 Task: Report abuse to  page of Bank of America
Action: Mouse moved to (398, 426)
Screenshot: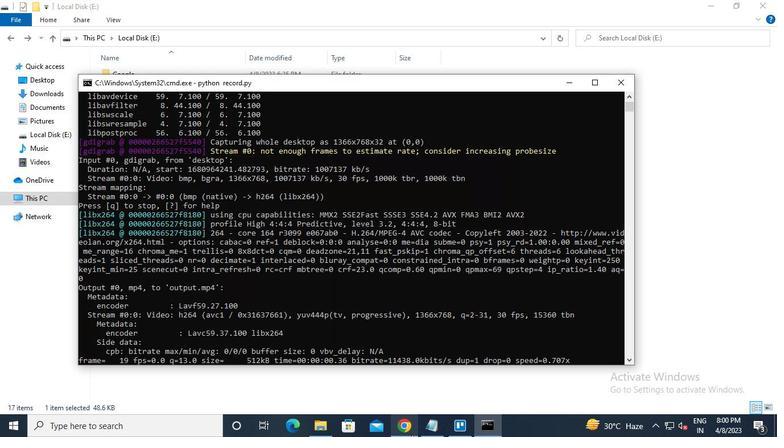 
Action: Mouse pressed left at (398, 426)
Screenshot: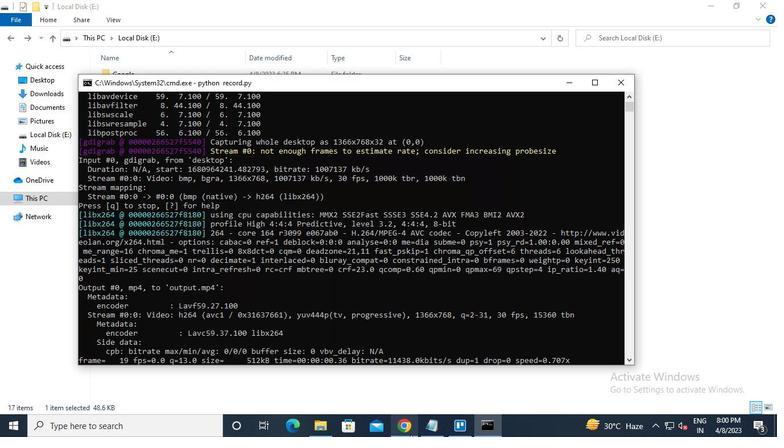 
Action: Mouse moved to (191, 70)
Screenshot: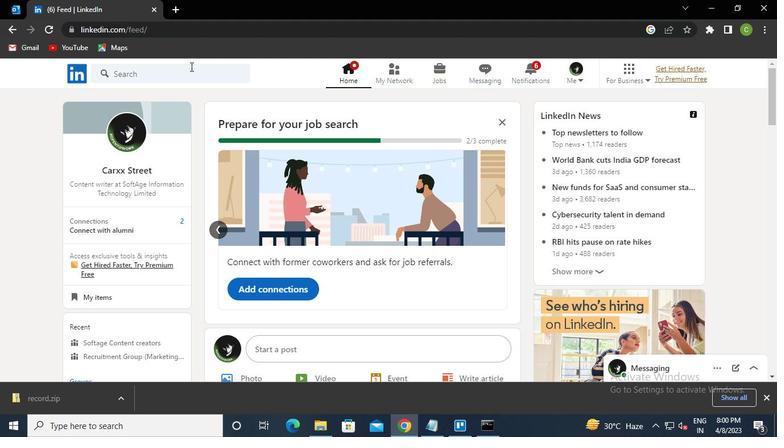 
Action: Mouse pressed left at (191, 70)
Screenshot: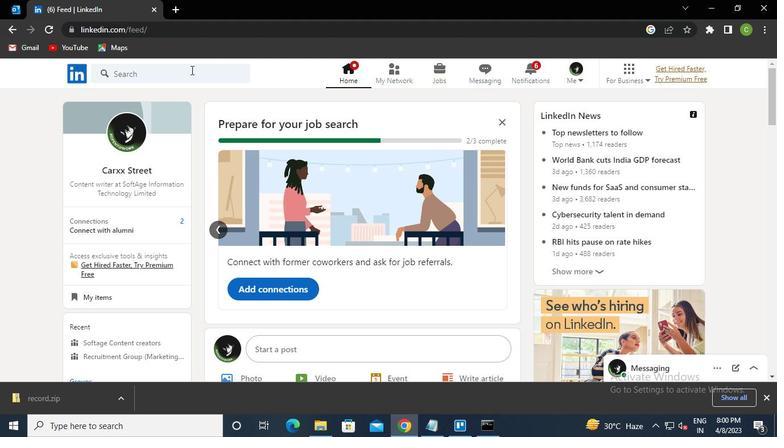 
Action: Keyboard b
Screenshot: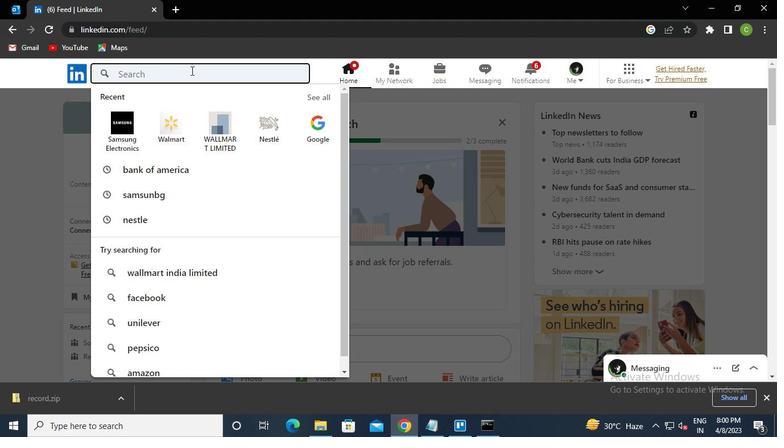 
Action: Keyboard a
Screenshot: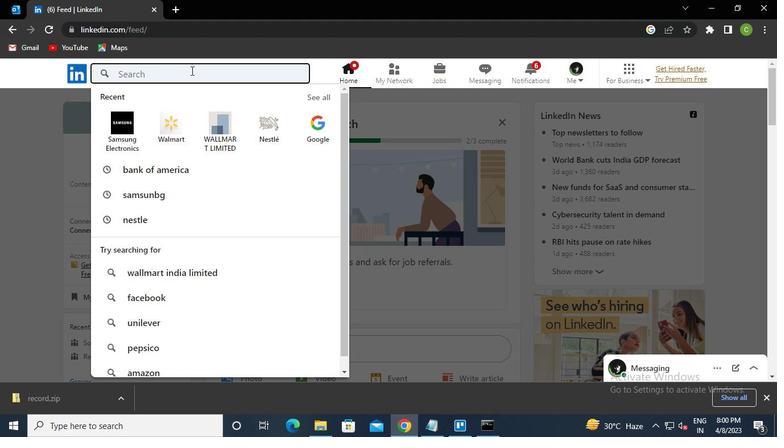 
Action: Keyboard n
Screenshot: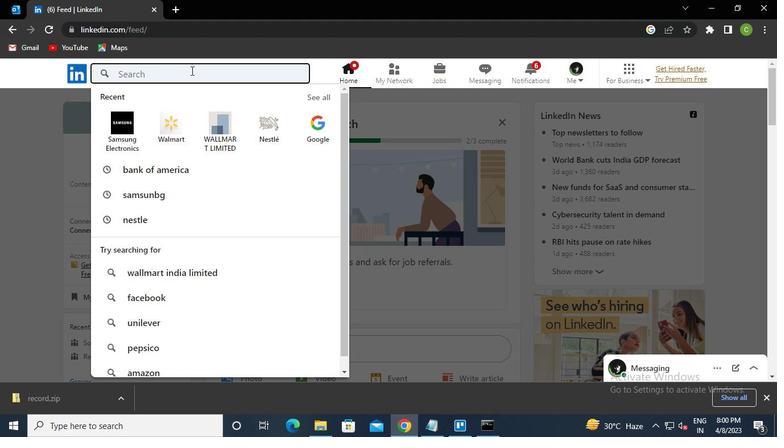 
Action: Keyboard k
Screenshot: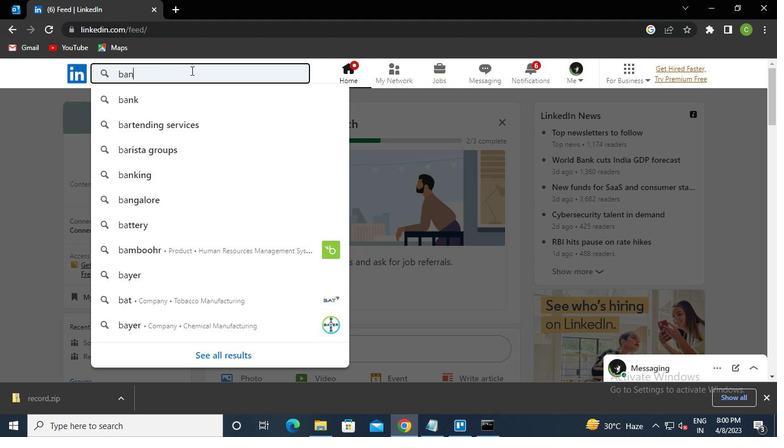 
Action: Keyboard Key.space
Screenshot: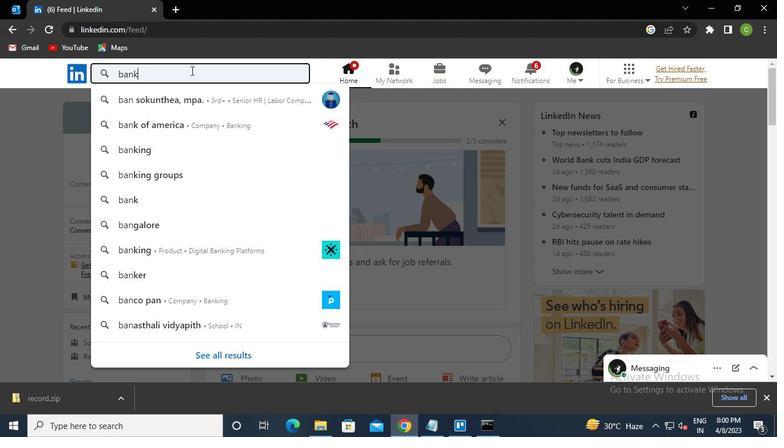 
Action: Keyboard Key.down
Screenshot: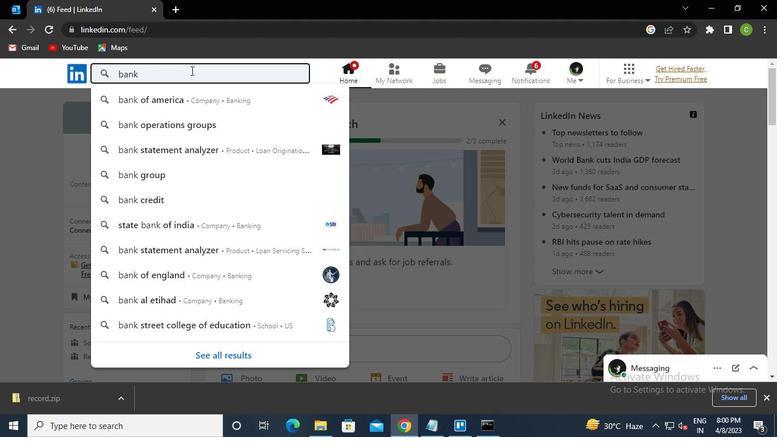 
Action: Keyboard Key.enter
Screenshot: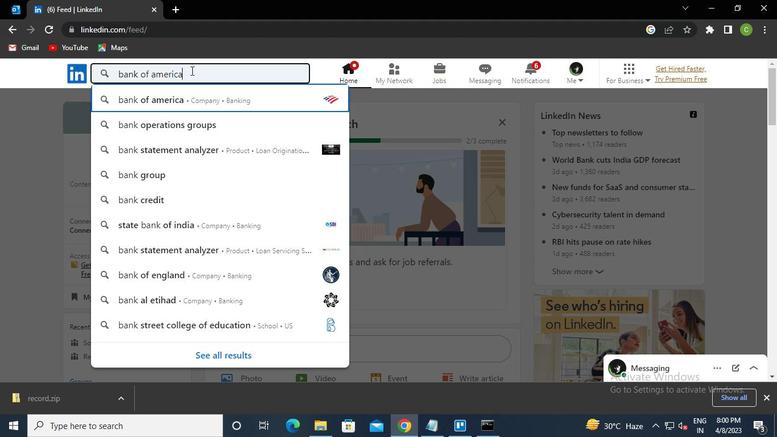 
Action: Mouse moved to (370, 195)
Screenshot: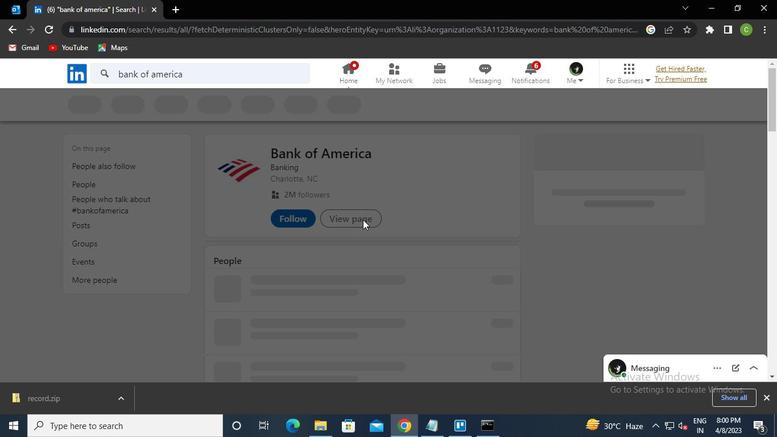 
Action: Mouse pressed left at (370, 195)
Screenshot: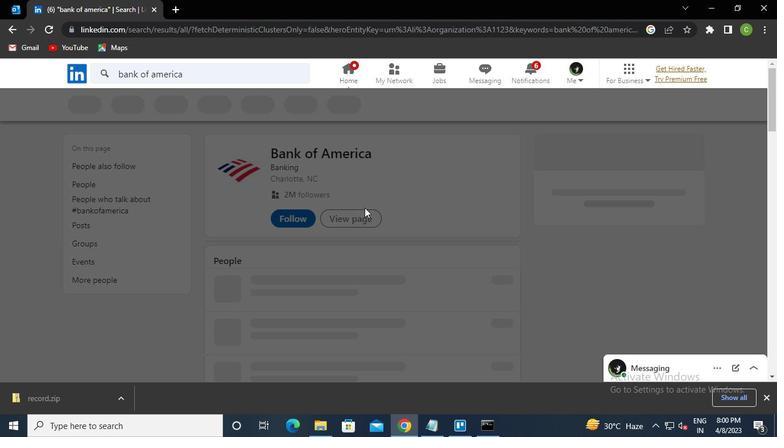 
Action: Mouse moved to (364, 217)
Screenshot: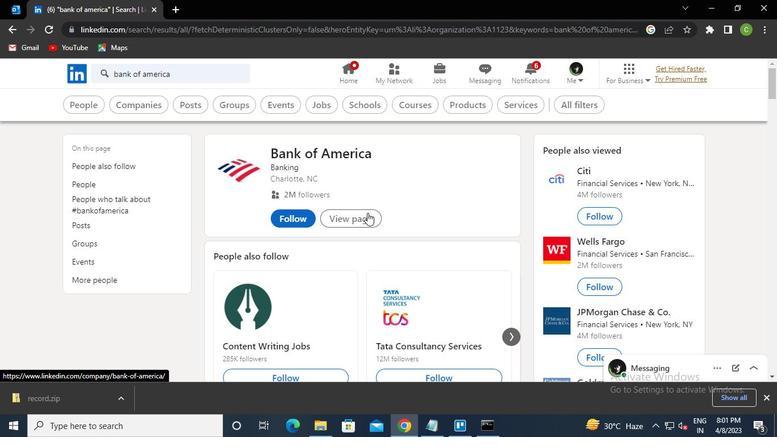 
Action: Mouse pressed left at (364, 217)
Screenshot: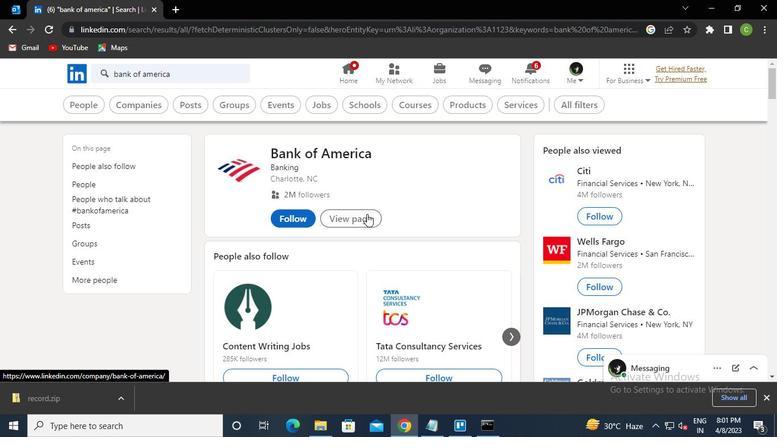 
Action: Mouse moved to (272, 172)
Screenshot: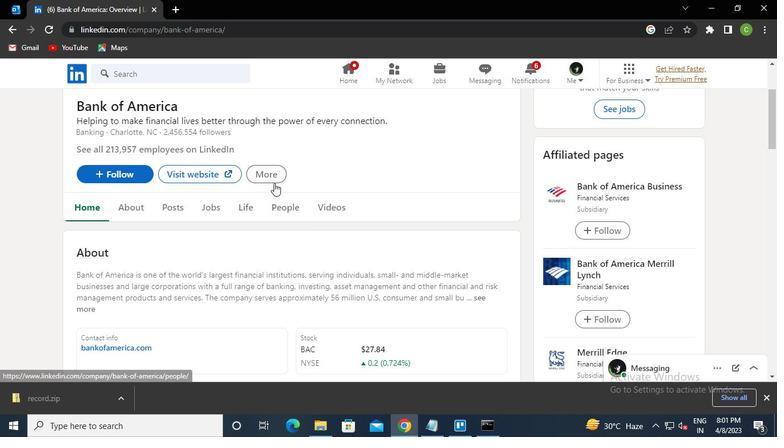 
Action: Mouse pressed left at (272, 172)
Screenshot: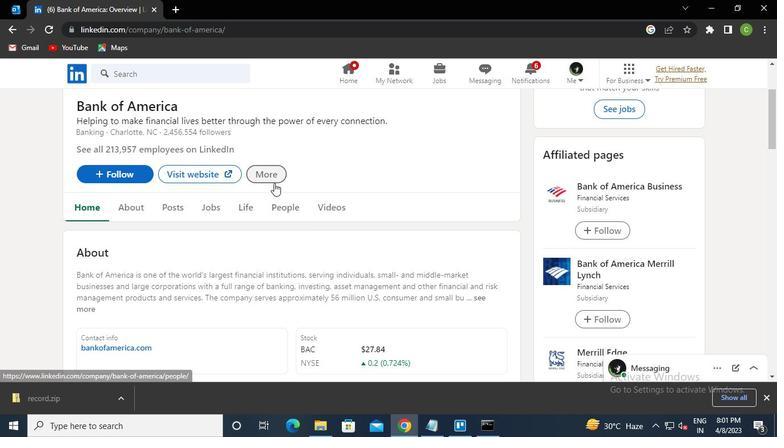 
Action: Mouse moved to (304, 223)
Screenshot: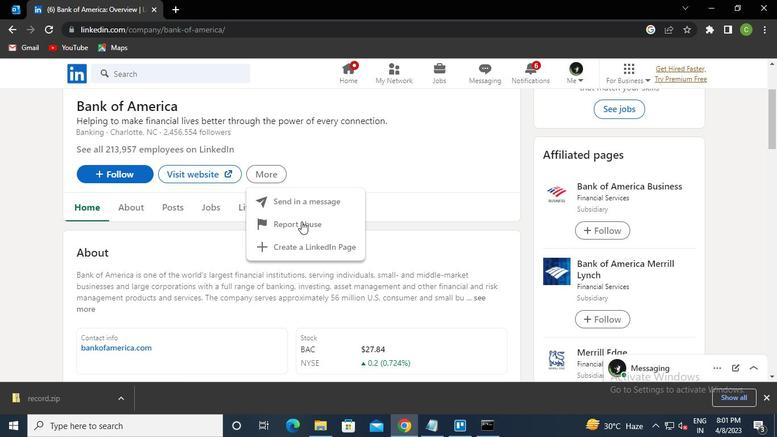
Action: Mouse pressed left at (304, 223)
Screenshot: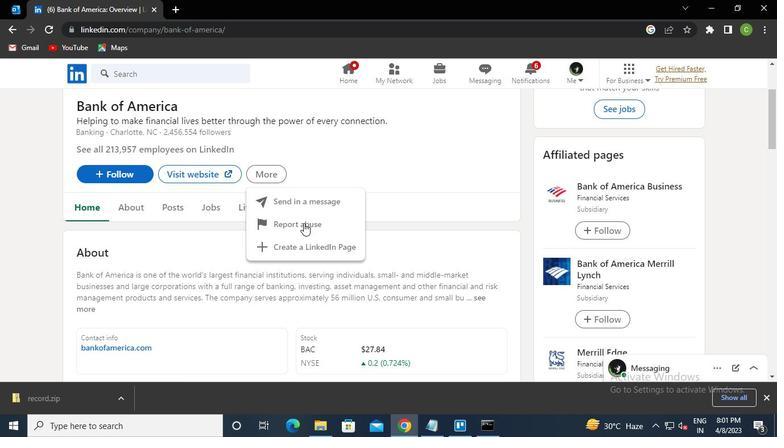 
Action: Mouse moved to (347, 137)
Screenshot: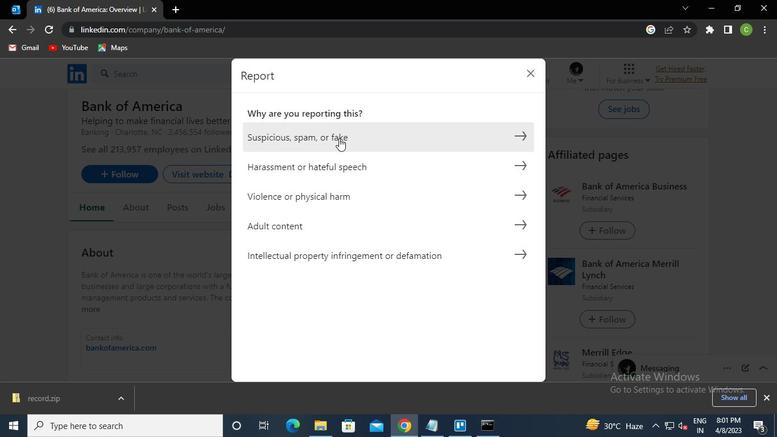 
Action: Mouse pressed left at (347, 137)
Screenshot: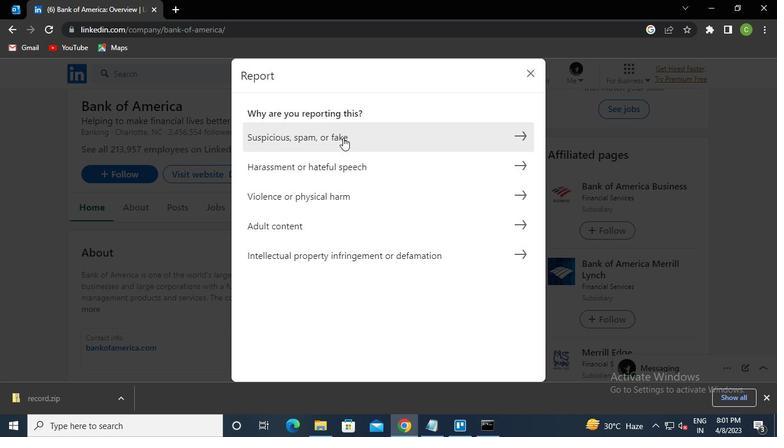 
Action: Mouse moved to (342, 137)
Screenshot: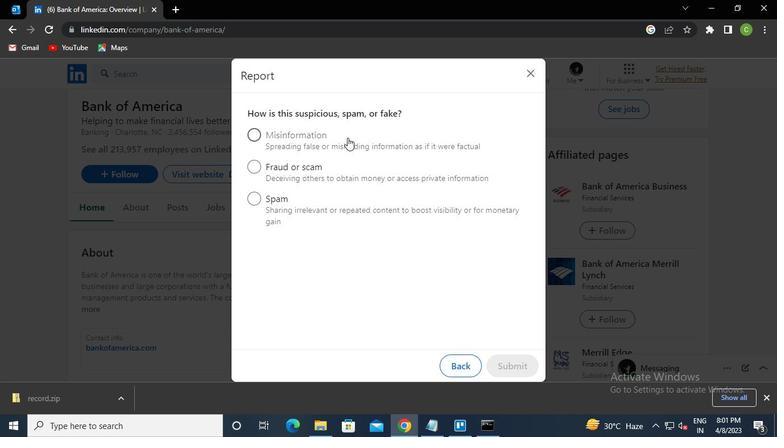 
Action: Mouse pressed left at (342, 137)
Screenshot: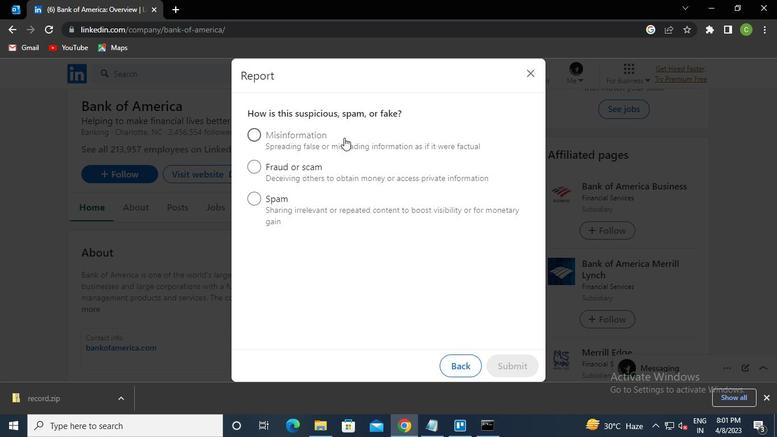 
Action: Mouse moved to (504, 369)
Screenshot: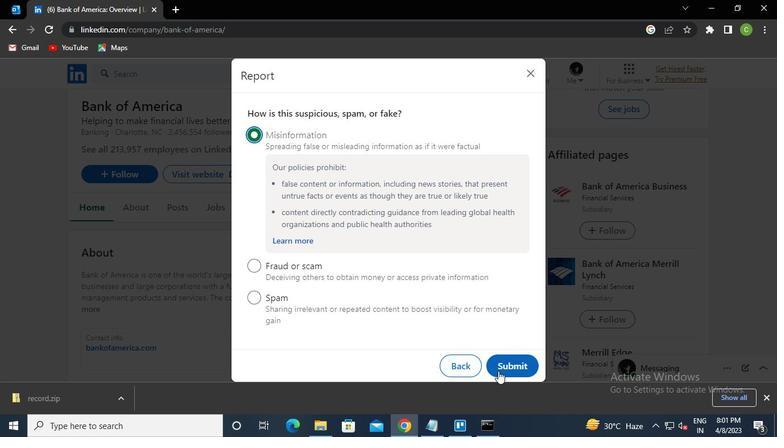 
Action: Mouse pressed left at (504, 369)
Screenshot: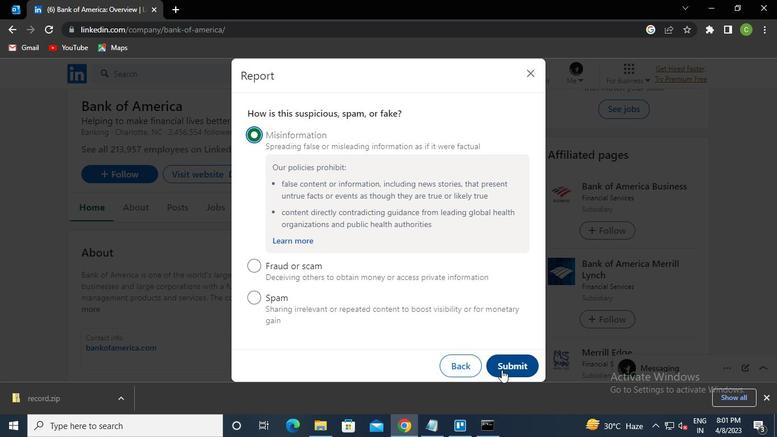
Action: Mouse moved to (289, 173)
Screenshot: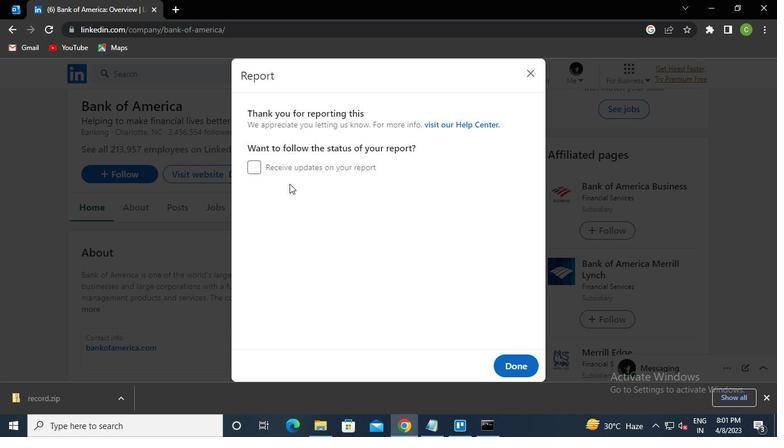 
Action: Mouse pressed left at (289, 173)
Screenshot: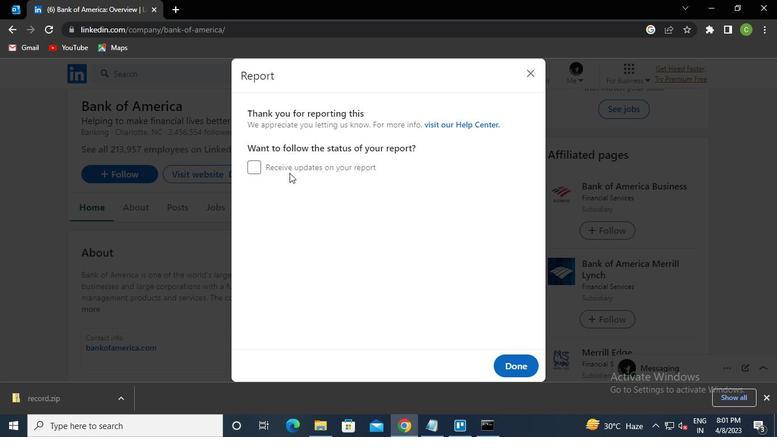 
Action: Mouse moved to (322, 169)
Screenshot: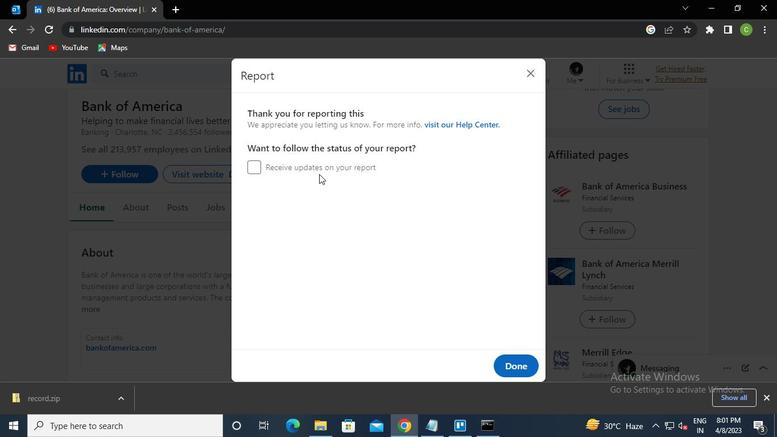 
Action: Mouse pressed left at (322, 169)
Screenshot: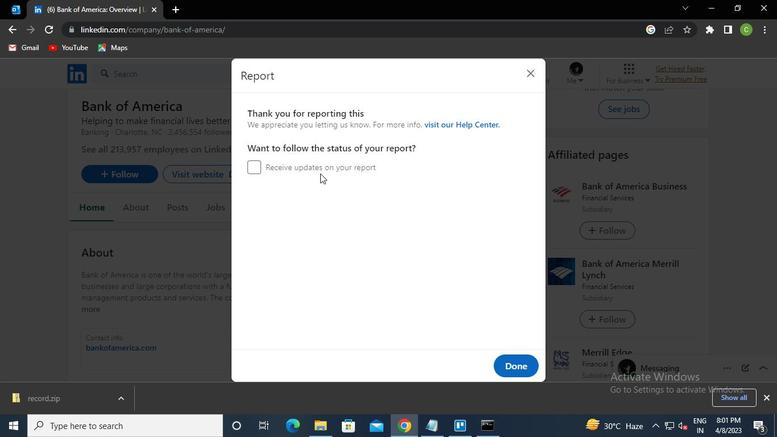 
Action: Mouse moved to (524, 362)
Screenshot: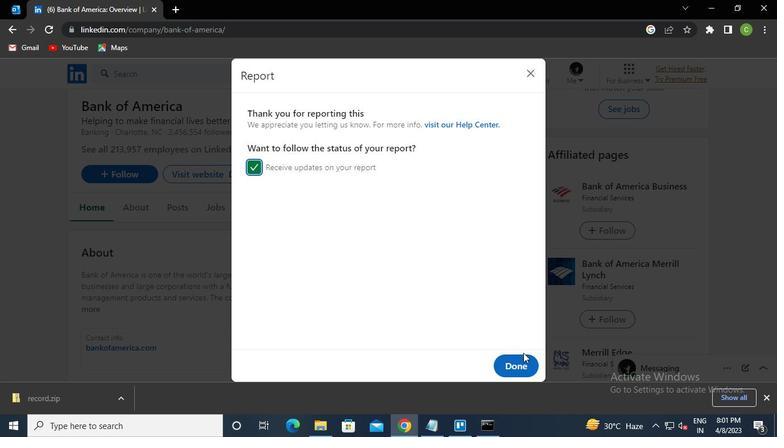 
Action: Mouse pressed left at (524, 362)
Screenshot: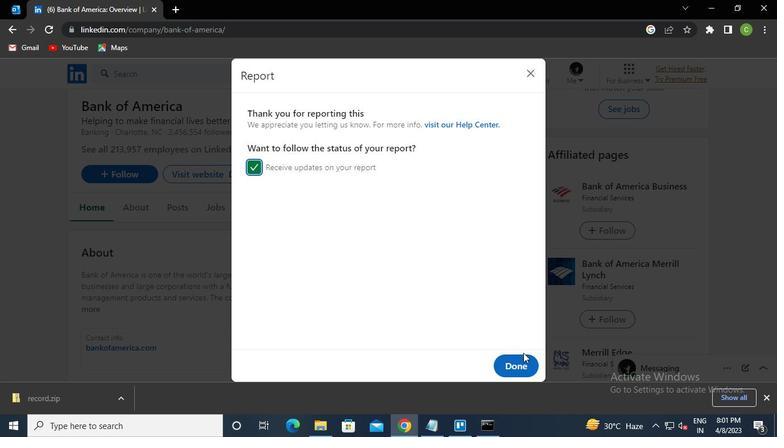 
Action: Mouse moved to (494, 428)
Screenshot: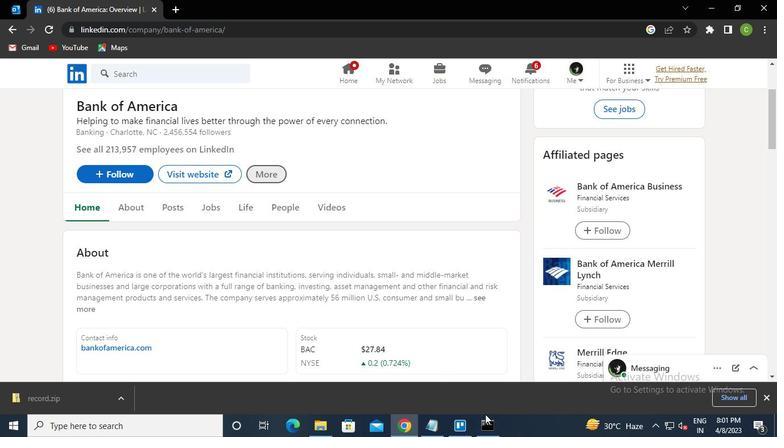 
Action: Mouse pressed left at (494, 428)
Screenshot: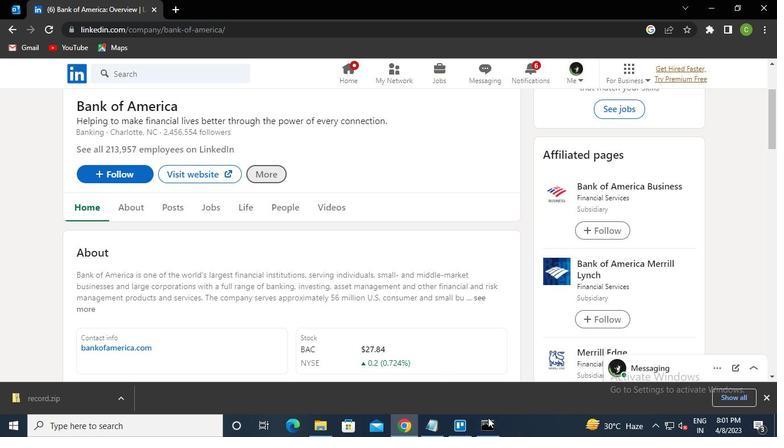 
Action: Mouse moved to (621, 82)
Screenshot: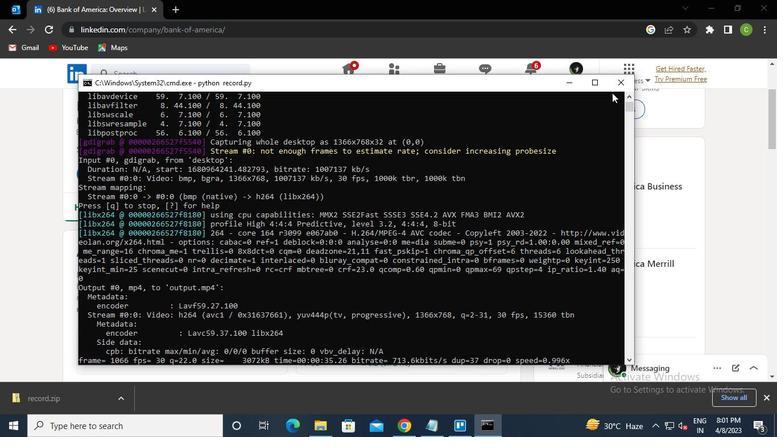 
Action: Mouse pressed left at (621, 82)
Screenshot: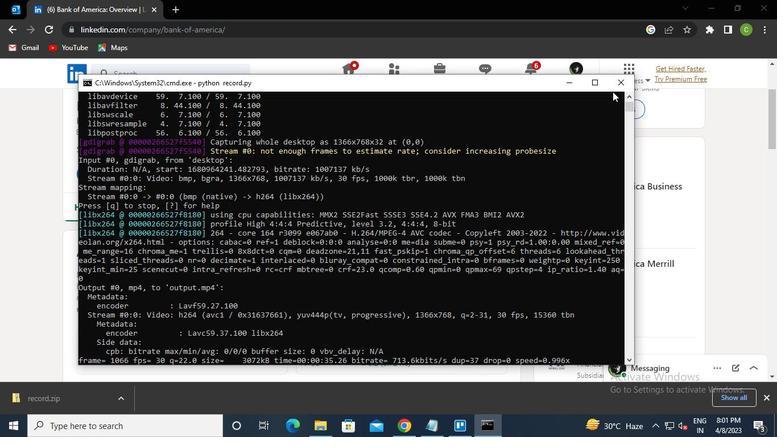 
Action: Mouse moved to (598, 89)
Screenshot: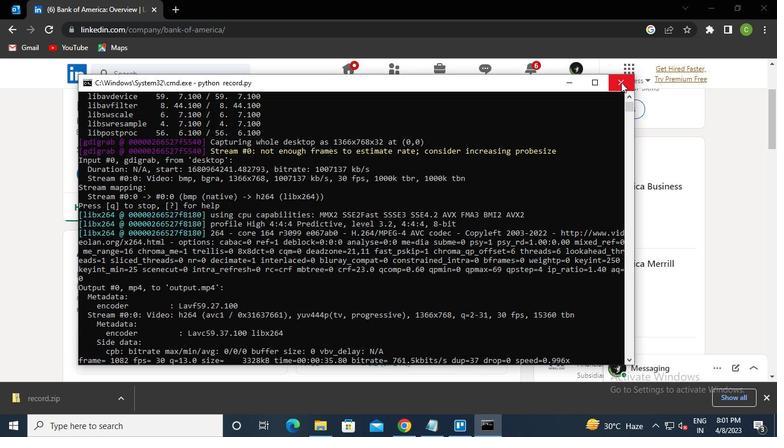 
